 Task: Plan a scenic drive from Asheville, North Carolina, to Great Smoky Mountains National Park, Tennessee.
Action: Mouse moved to (142, 80)
Screenshot: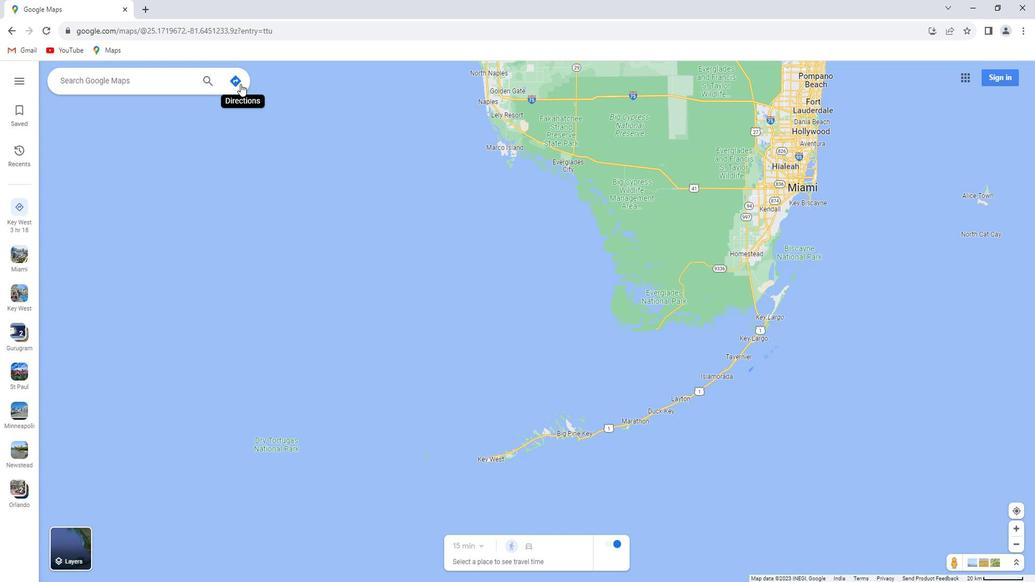 
Action: Mouse pressed left at (142, 80)
Screenshot: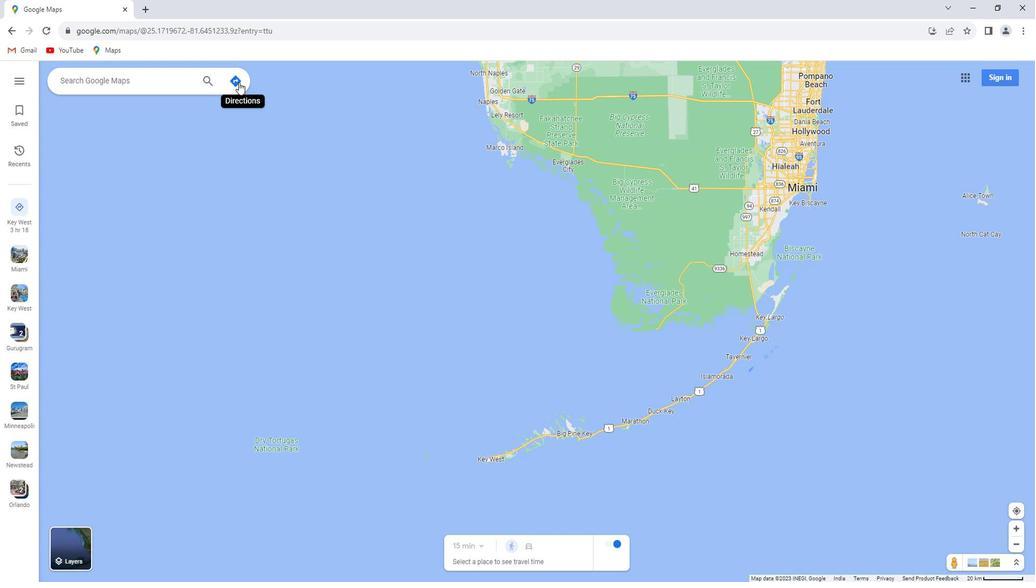 
Action: Mouse moved to (416, 578)
Screenshot: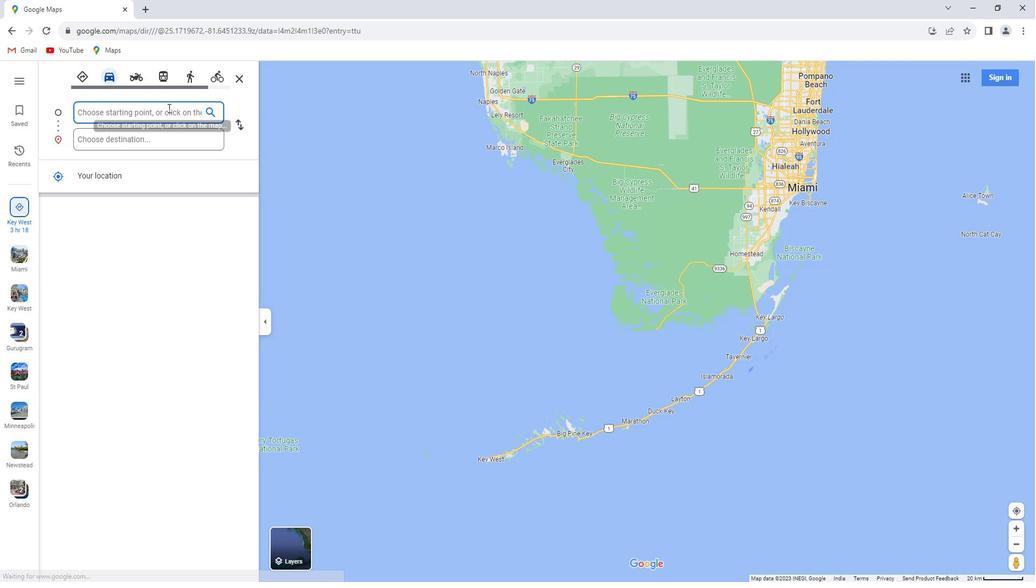 
Action: Mouse pressed left at (416, 578)
Screenshot: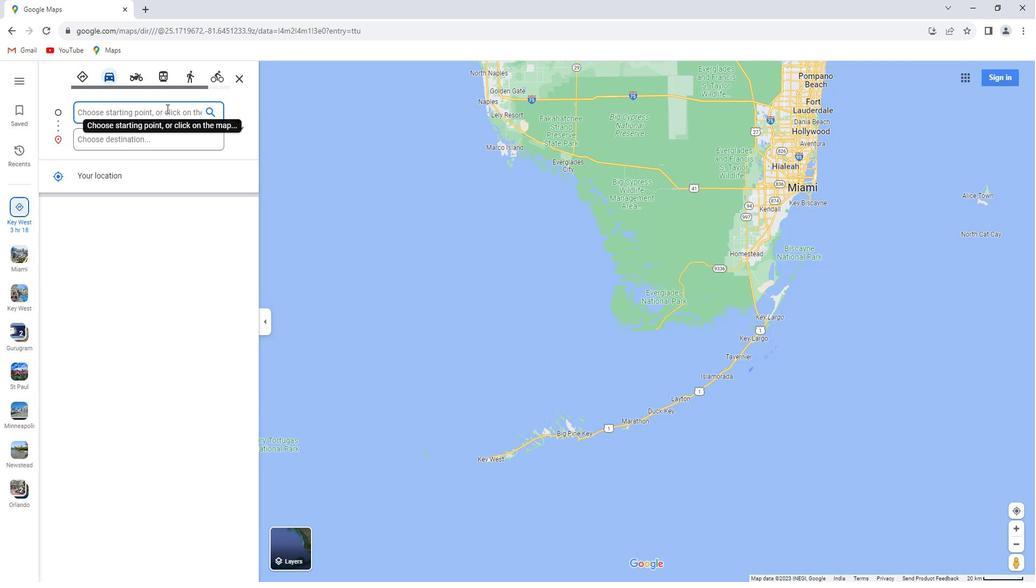 
Action: Mouse moved to (520, 538)
Screenshot: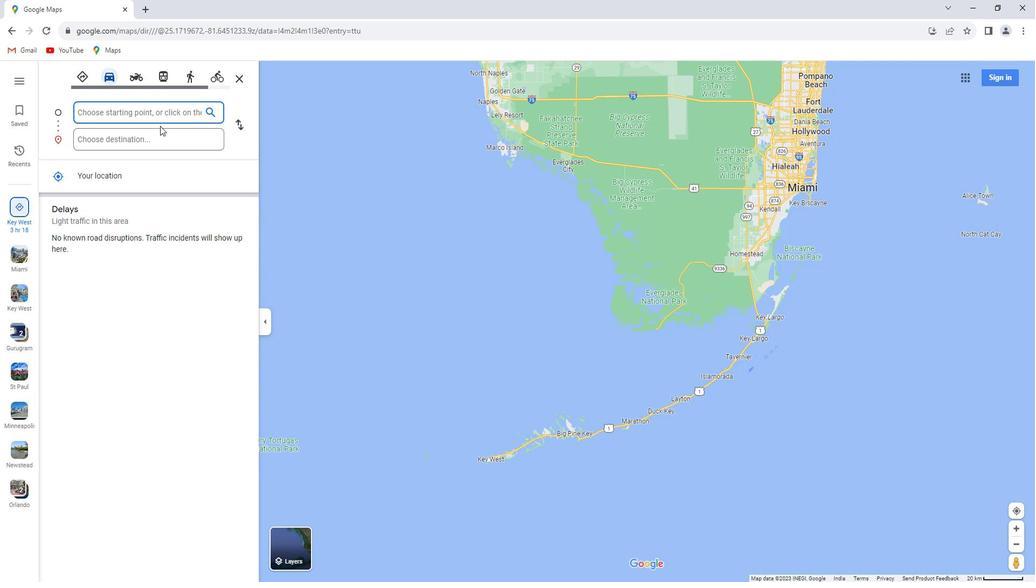 
Action: Mouse pressed left at (520, 538)
Screenshot: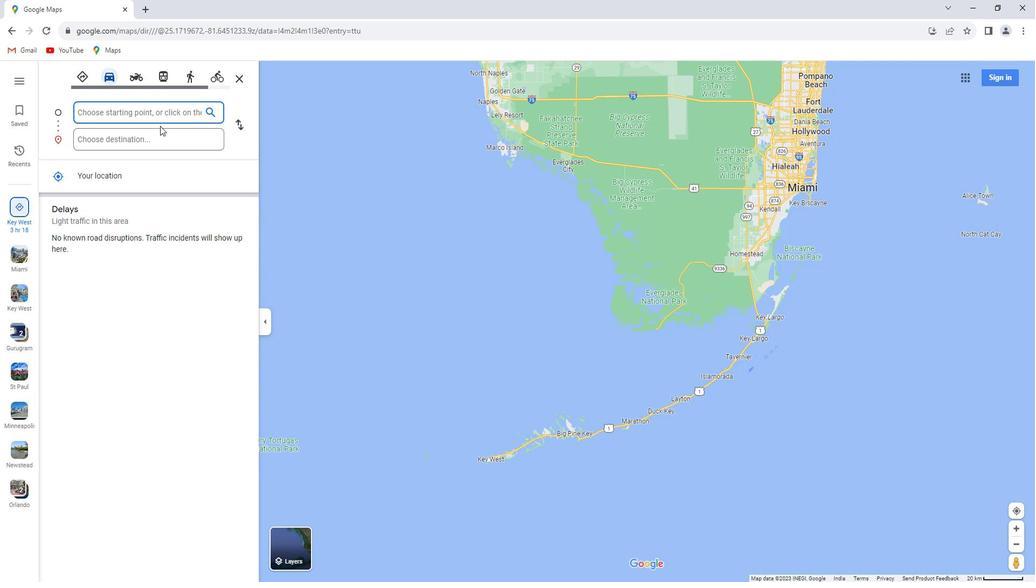 
Action: Mouse moved to (541, 289)
Screenshot: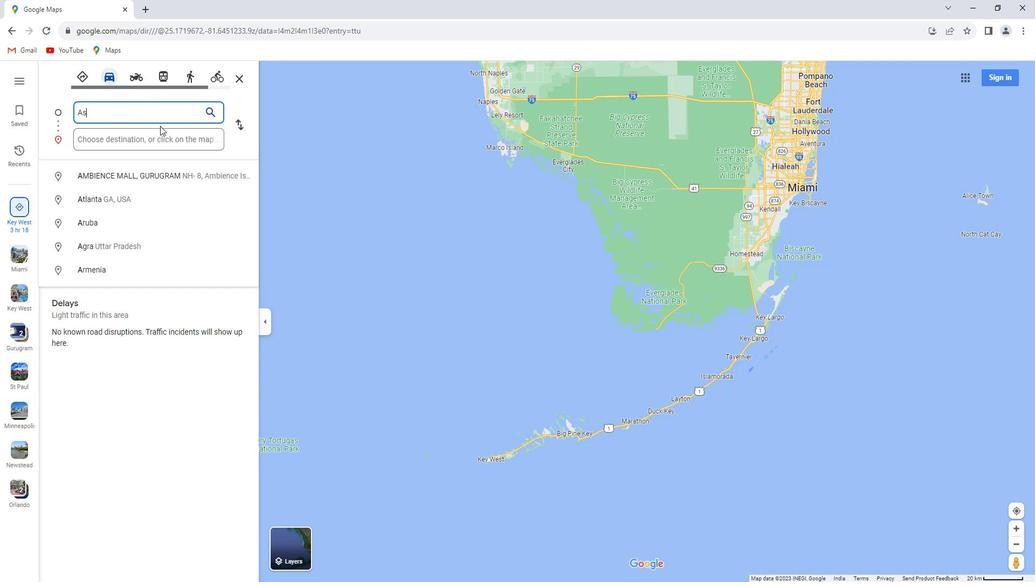 
Action: Mouse pressed left at (541, 289)
Screenshot: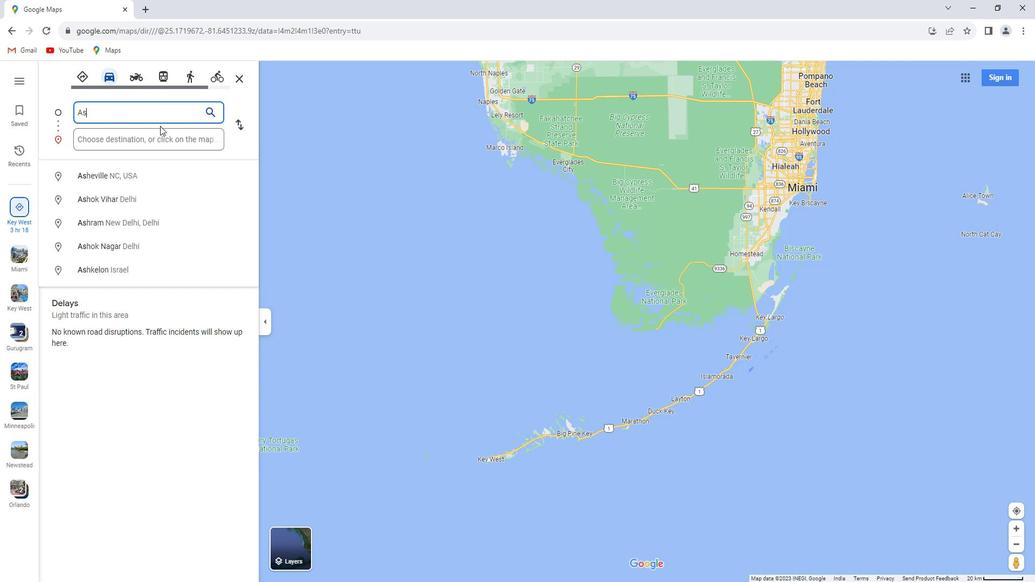 
Action: Mouse pressed left at (541, 289)
Screenshot: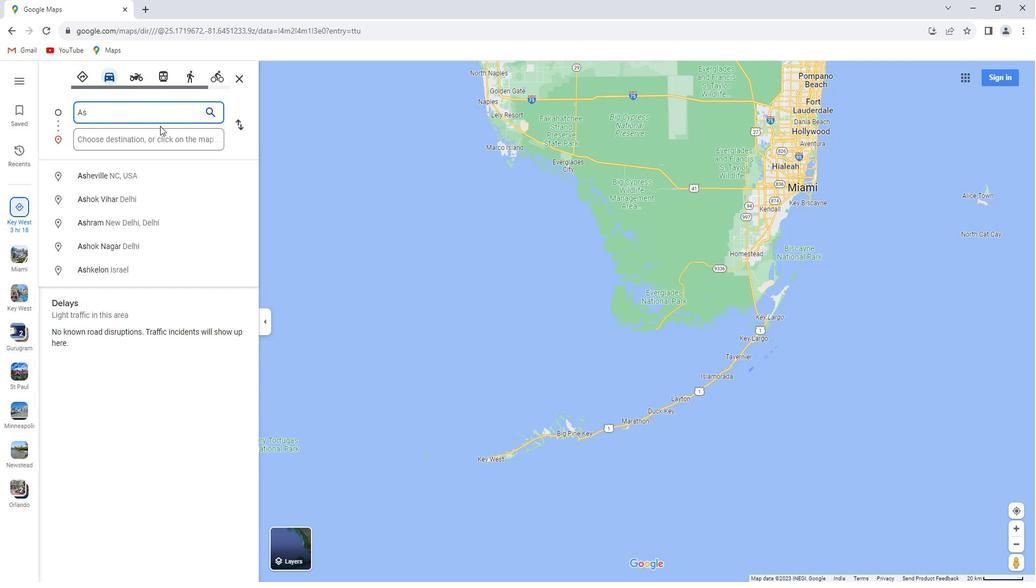 
Action: Mouse moved to (538, 286)
Screenshot: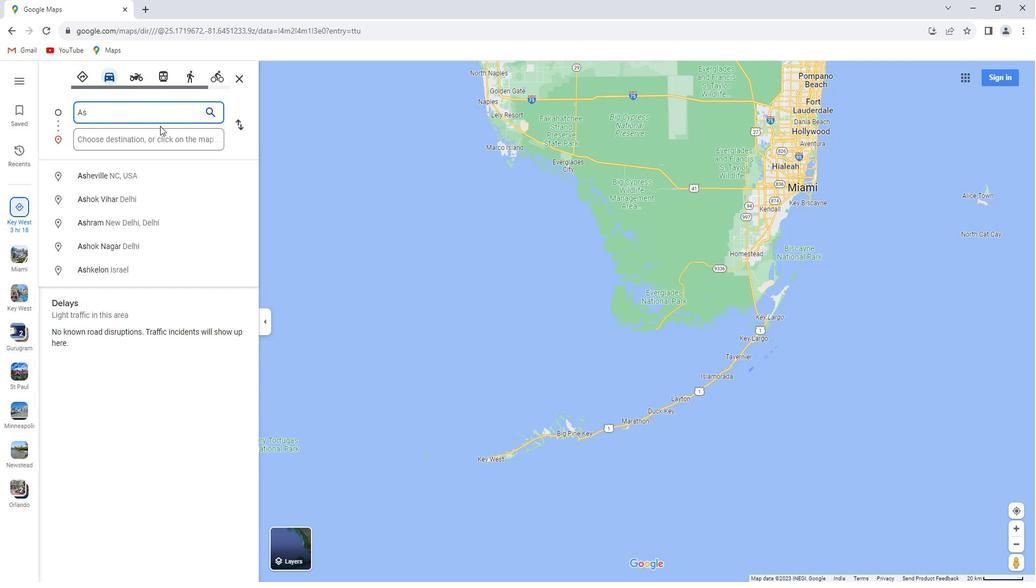 
Action: Mouse pressed left at (538, 286)
Screenshot: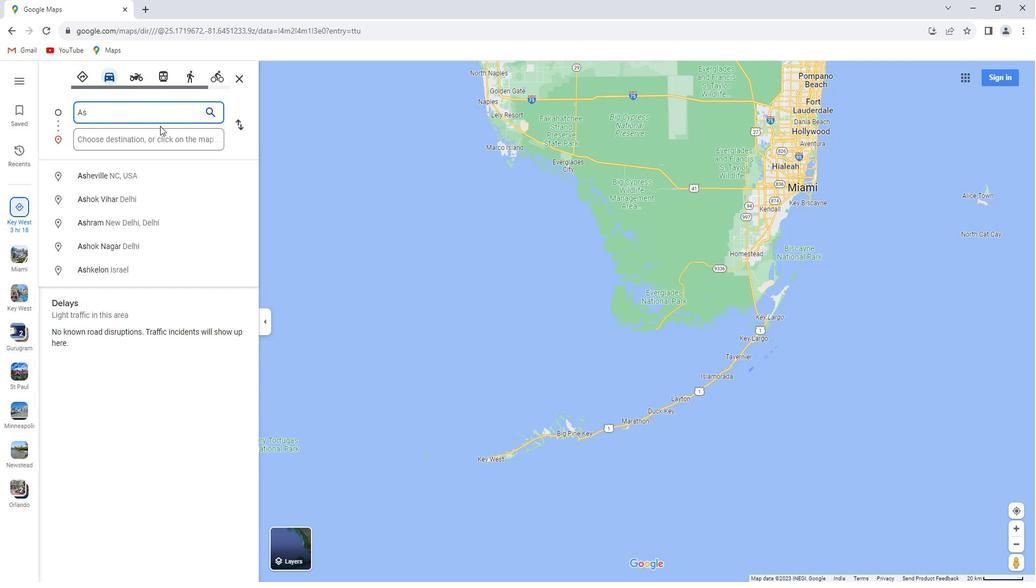 
Action: Mouse moved to (238, 79)
Screenshot: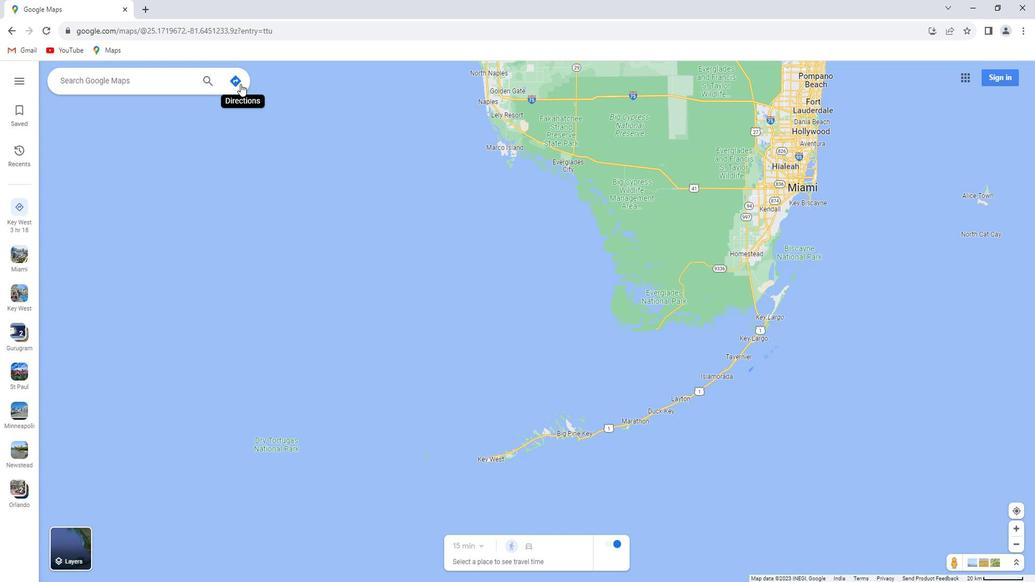 
Action: Mouse pressed left at (238, 79)
Screenshot: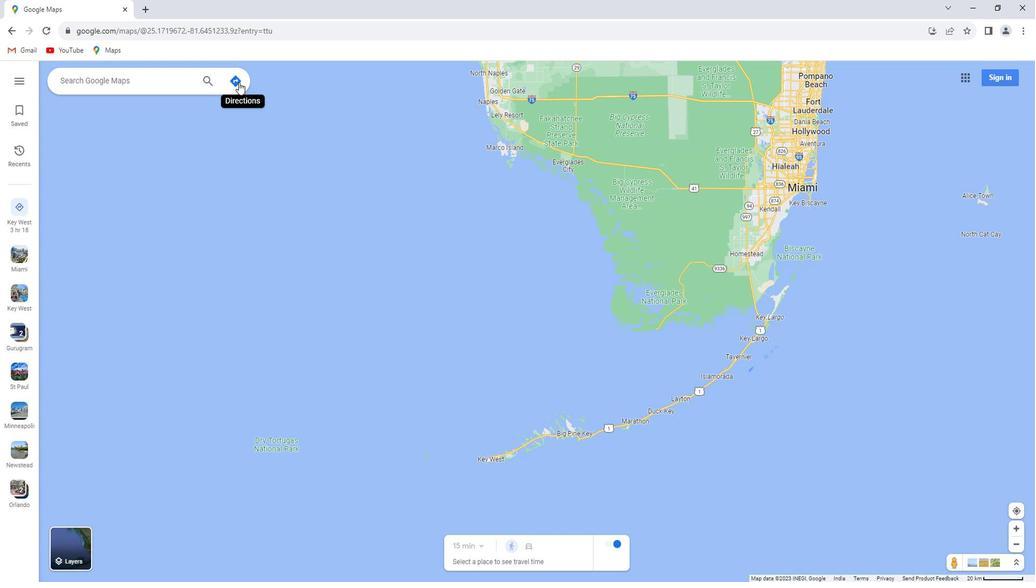 
Action: Mouse moved to (160, 121)
Screenshot: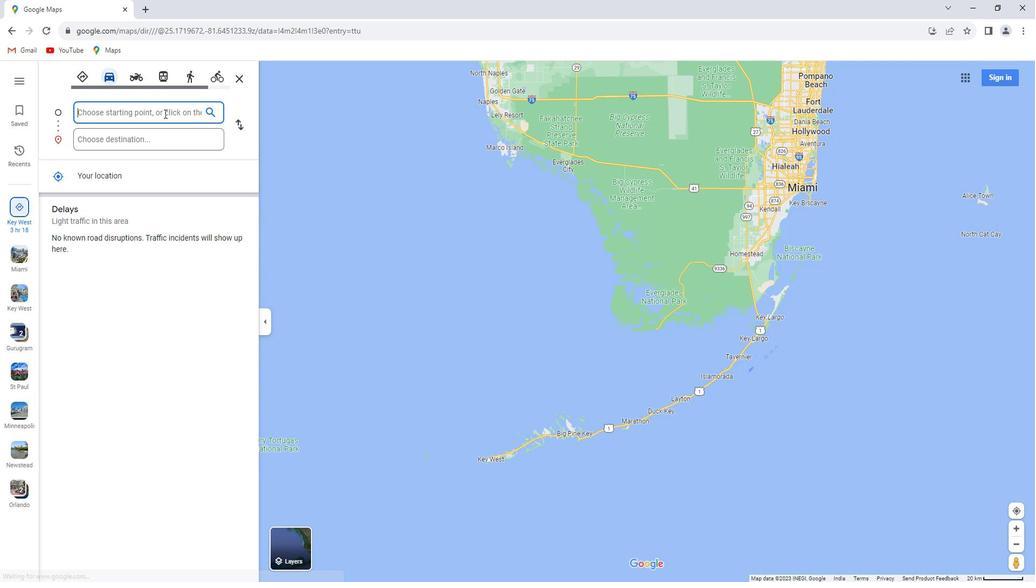 
Action: Key pressed <Key.shift>Asheville,<Key.space><Key.shift>North<Key.space><Key.shift>Carolina
Screenshot: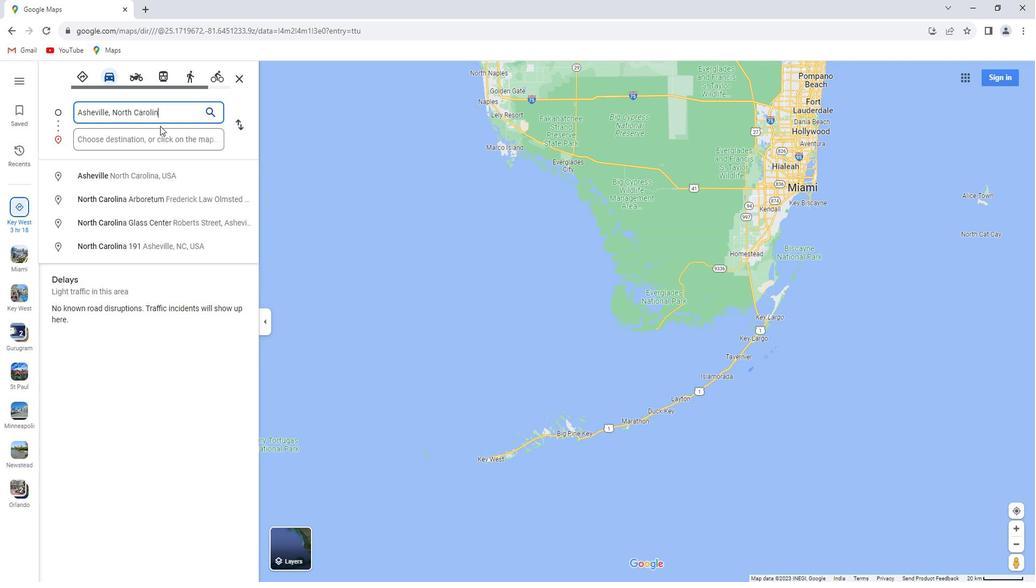 
Action: Mouse moved to (164, 135)
Screenshot: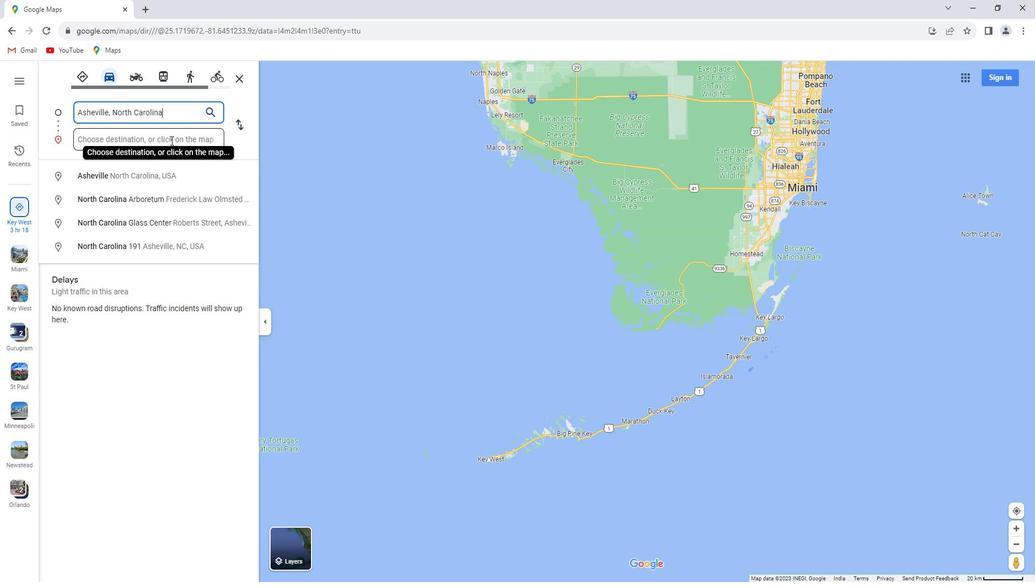 
Action: Mouse pressed left at (164, 135)
Screenshot: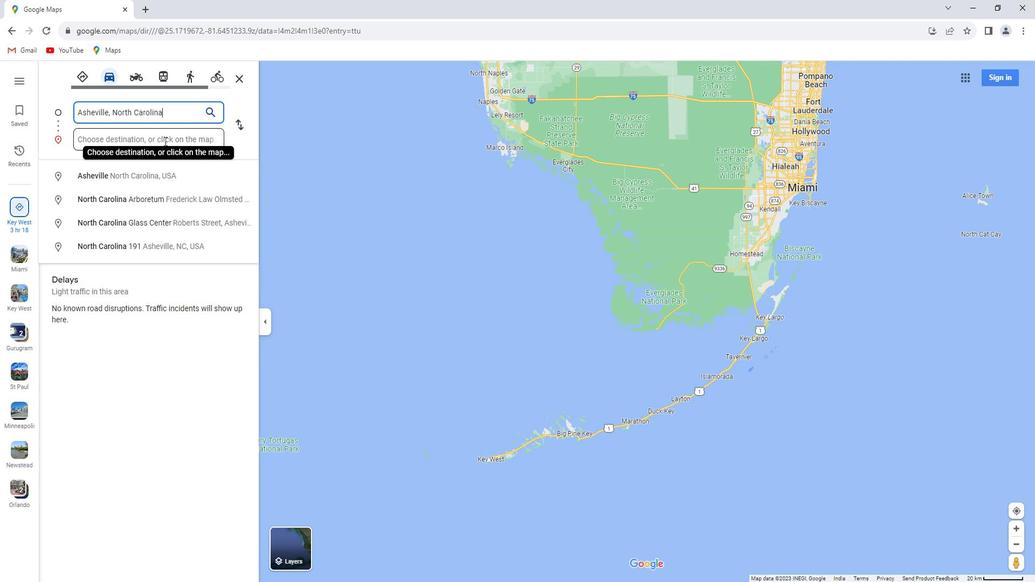 
Action: Key pressed <Key.shift>Great<Key.space><Key.shift>Smoky<Key.space><Key.shift>Mountains<Key.space><Key.shift>National<Key.space><Key.shift>Park,<Key.space><Key.shift><Key.shift>Tennessee<Key.enter>
Screenshot: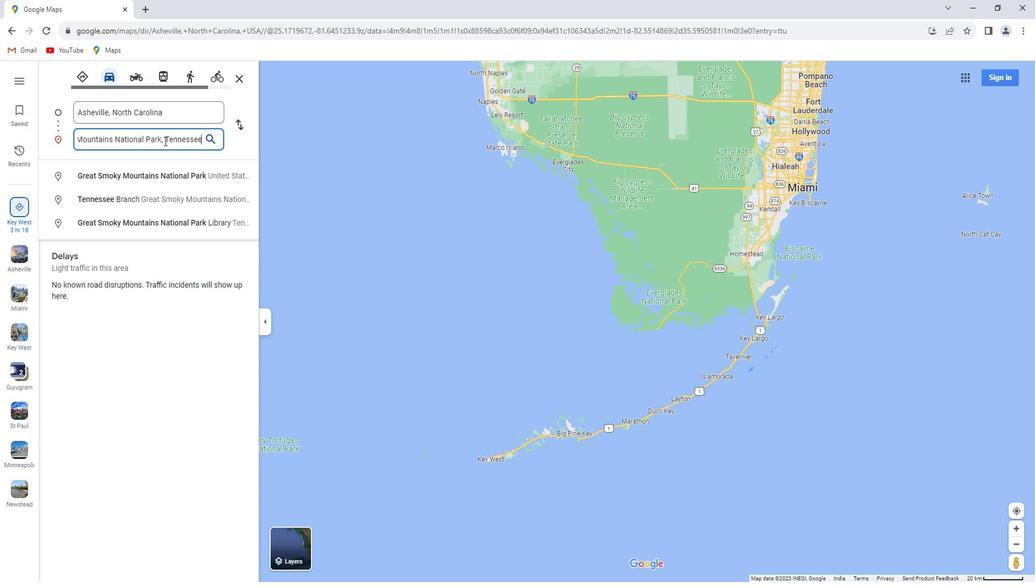 
Action: Mouse moved to (448, 77)
Screenshot: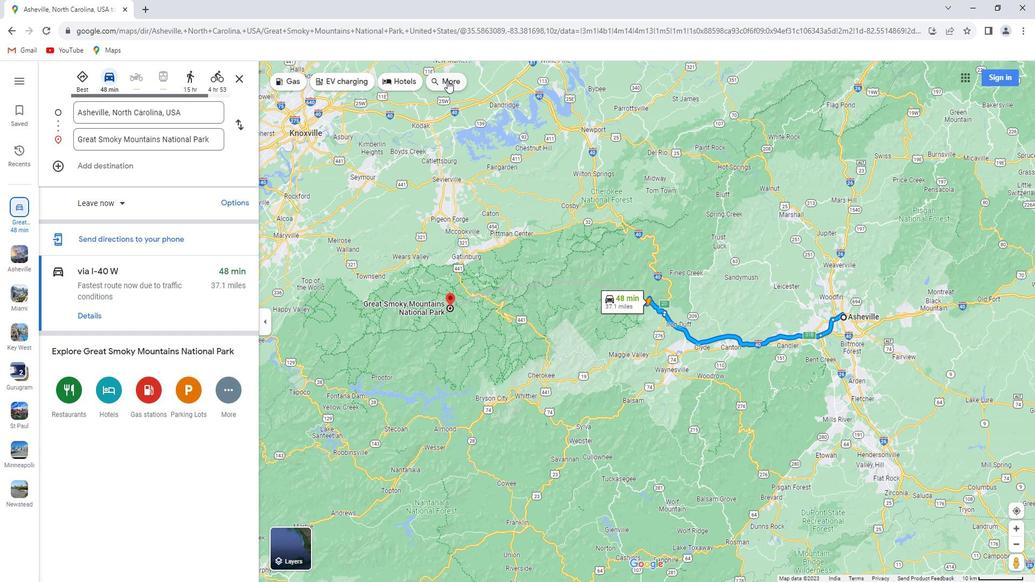 
Action: Mouse pressed left at (448, 77)
Screenshot: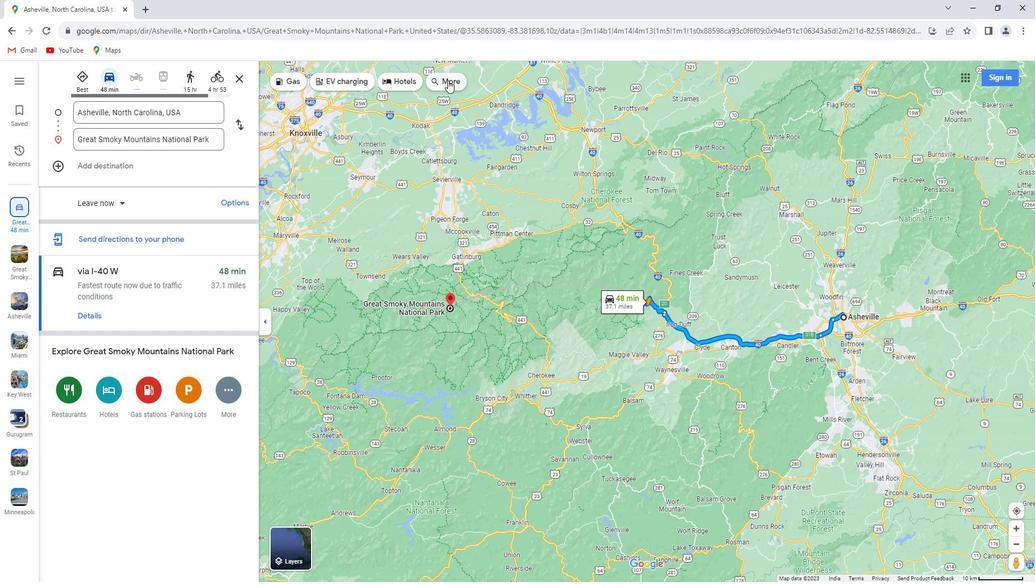 
Action: Mouse moved to (108, 81)
Screenshot: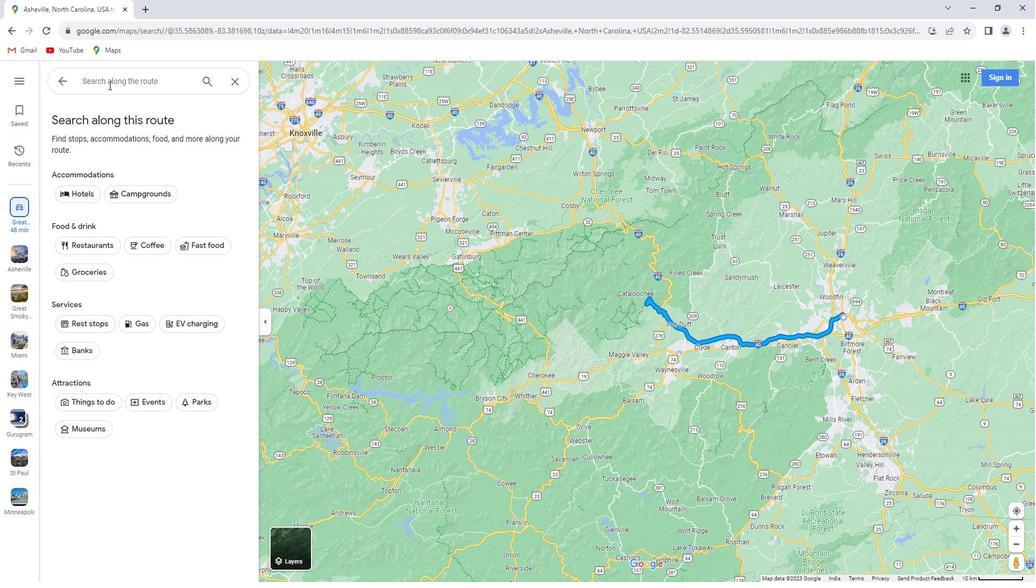 
Action: Mouse pressed left at (108, 81)
Screenshot: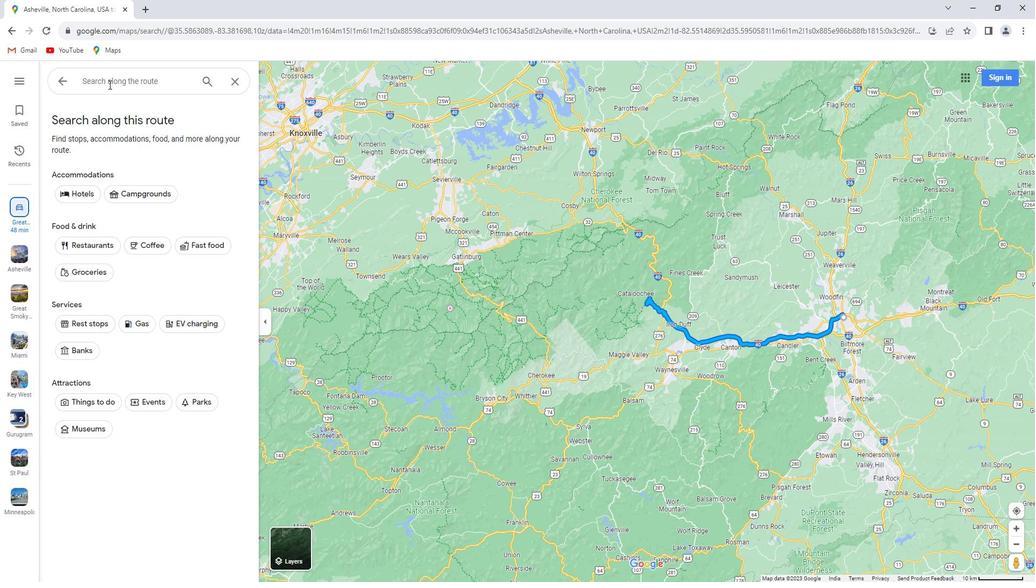 
Action: Key pressed scenic<Key.space>drive<Key.enter>
Screenshot: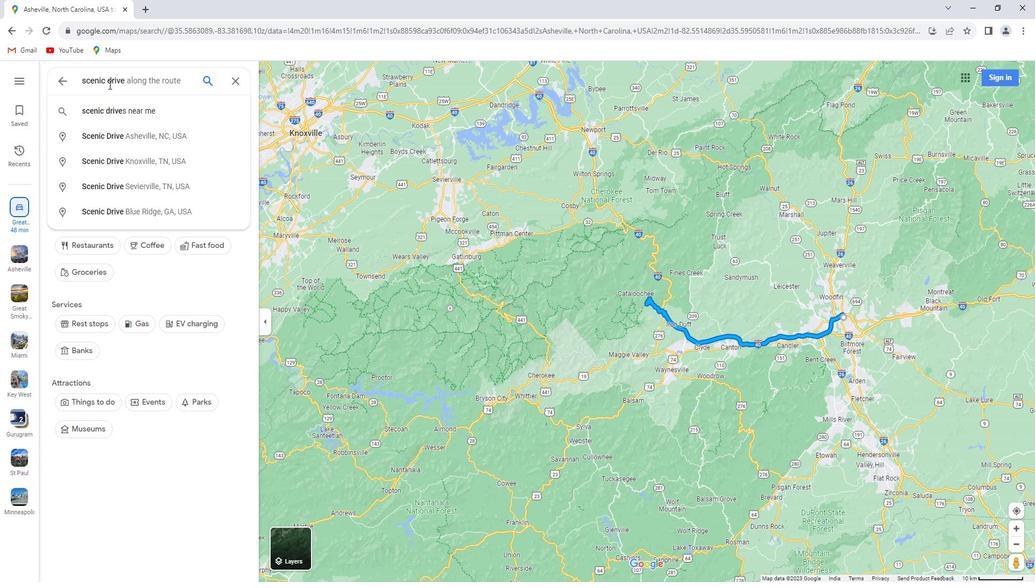 
